 Task: Enable the option "Edge visible" for the ball video filter.
Action: Mouse moved to (111, 15)
Screenshot: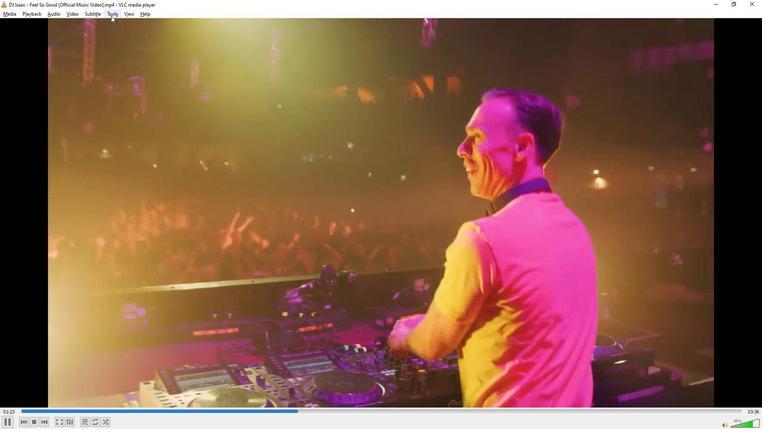 
Action: Mouse pressed left at (111, 15)
Screenshot: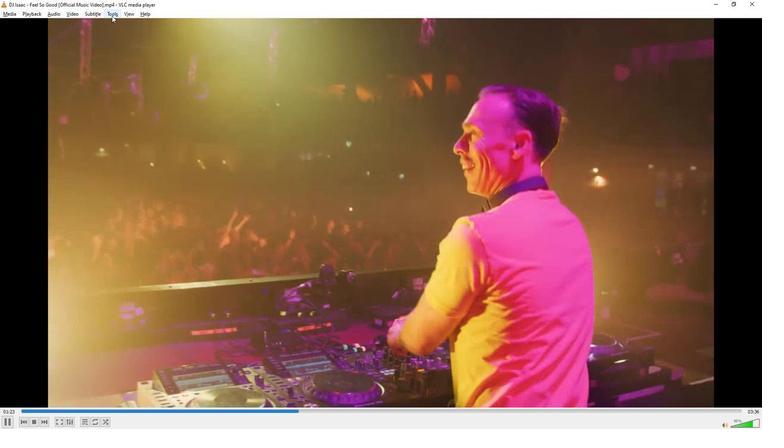
Action: Mouse moved to (125, 108)
Screenshot: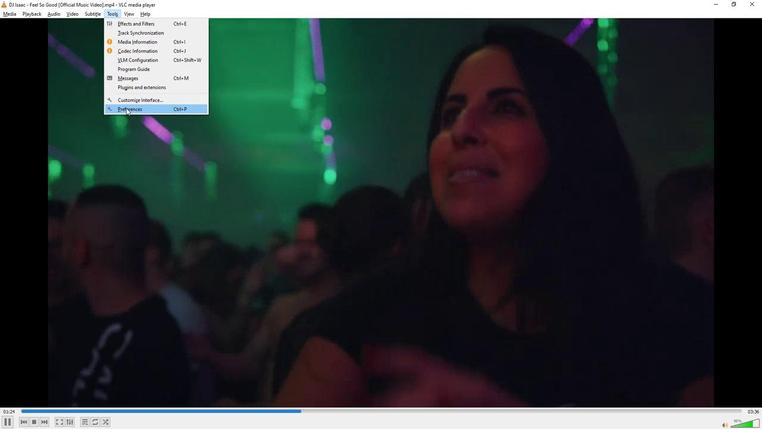 
Action: Mouse pressed left at (125, 108)
Screenshot: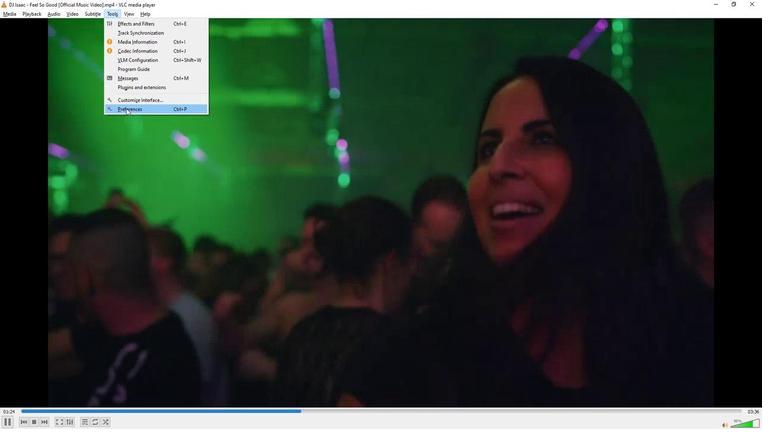
Action: Mouse moved to (168, 338)
Screenshot: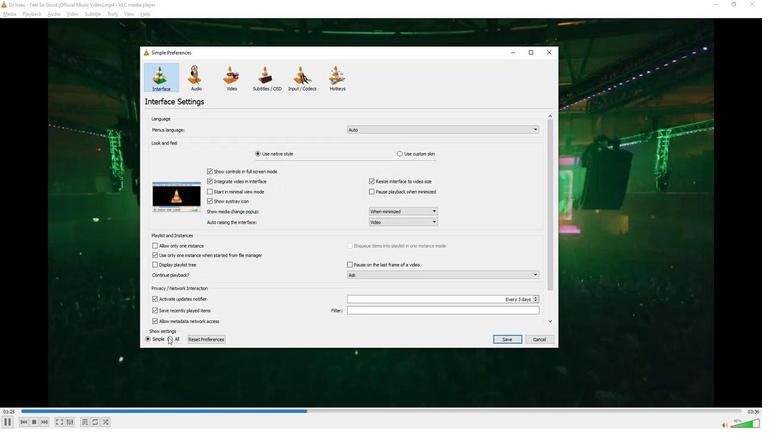 
Action: Mouse pressed left at (168, 338)
Screenshot: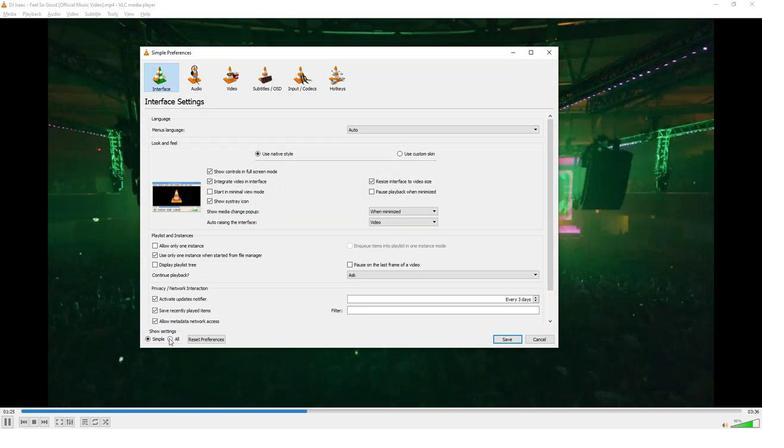 
Action: Mouse moved to (168, 287)
Screenshot: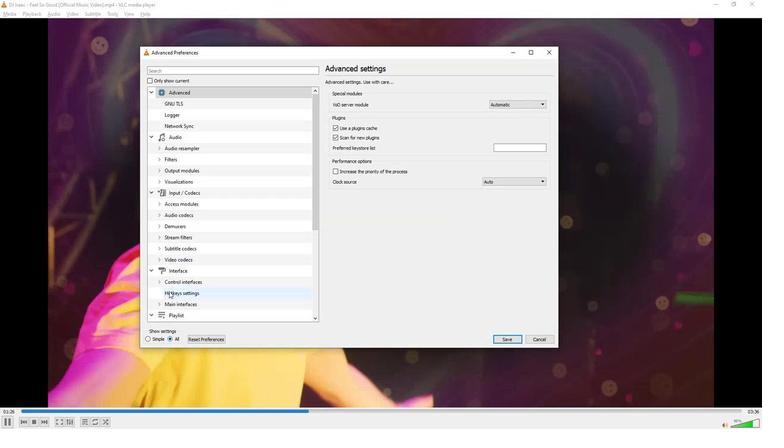 
Action: Mouse scrolled (168, 287) with delta (0, 0)
Screenshot: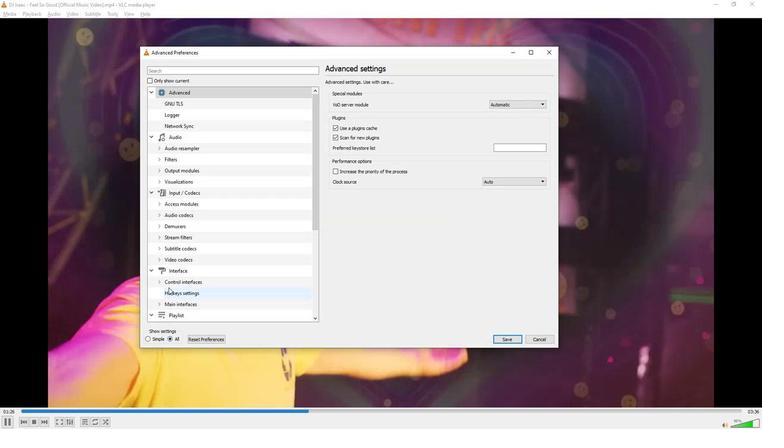 
Action: Mouse scrolled (168, 287) with delta (0, 0)
Screenshot: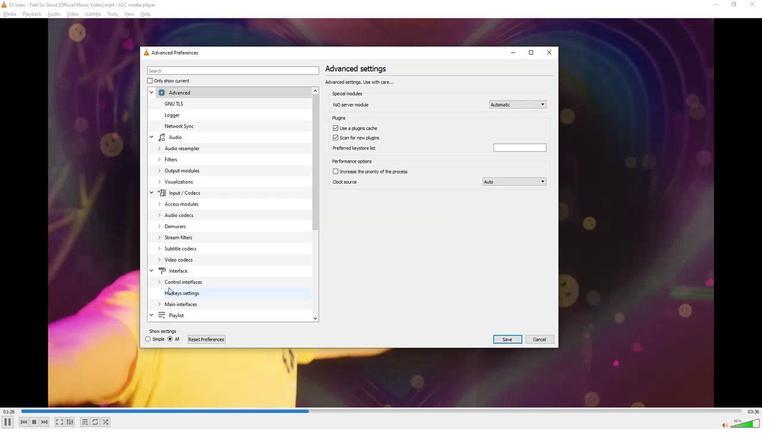 
Action: Mouse scrolled (168, 287) with delta (0, 0)
Screenshot: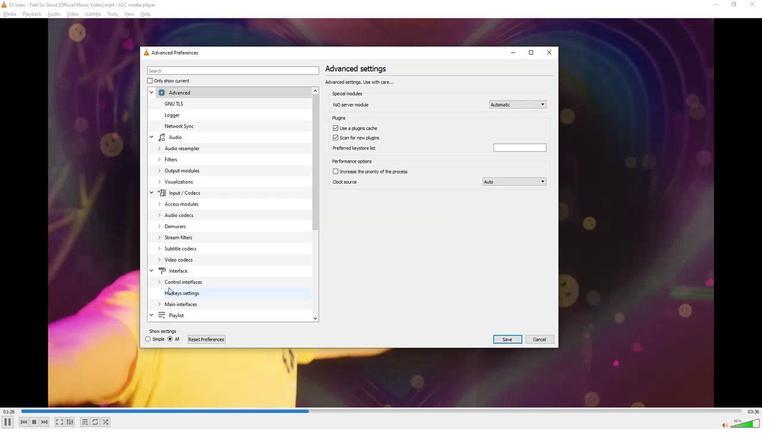 
Action: Mouse scrolled (168, 287) with delta (0, 0)
Screenshot: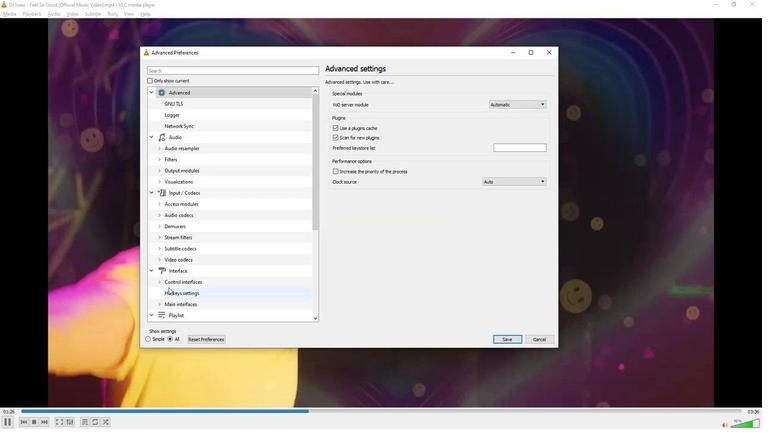 
Action: Mouse moved to (157, 293)
Screenshot: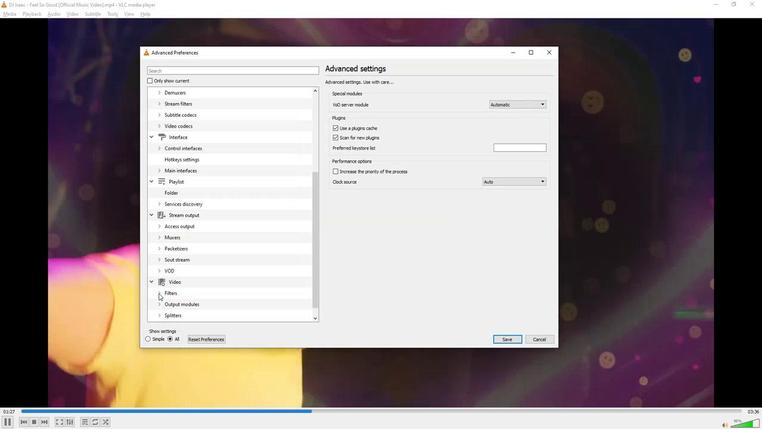 
Action: Mouse pressed left at (157, 293)
Screenshot: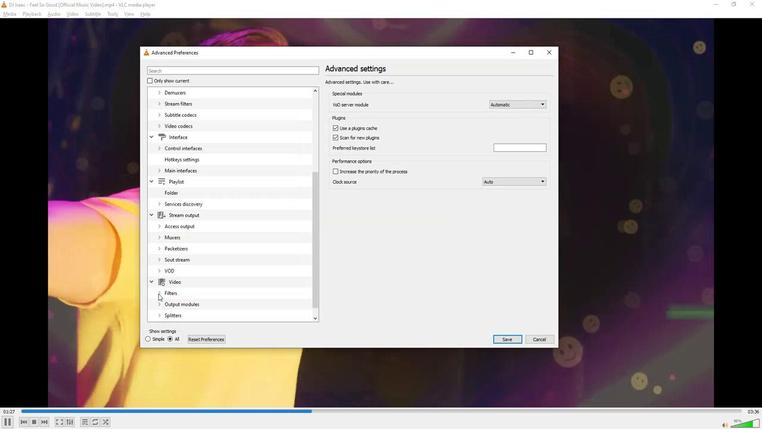 
Action: Mouse moved to (163, 291)
Screenshot: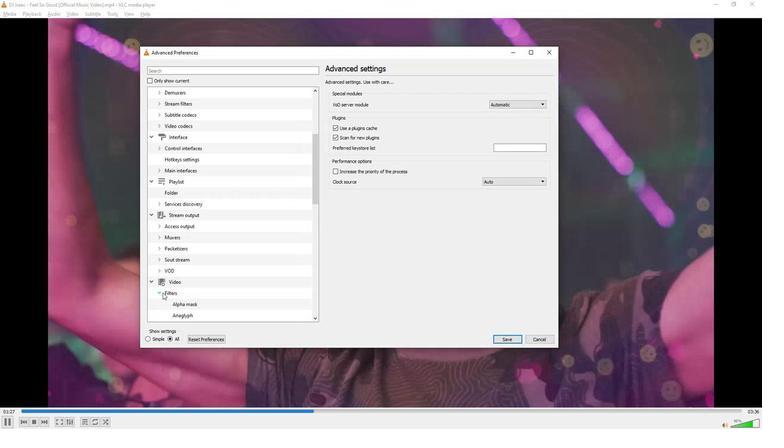 
Action: Mouse scrolled (163, 291) with delta (0, 0)
Screenshot: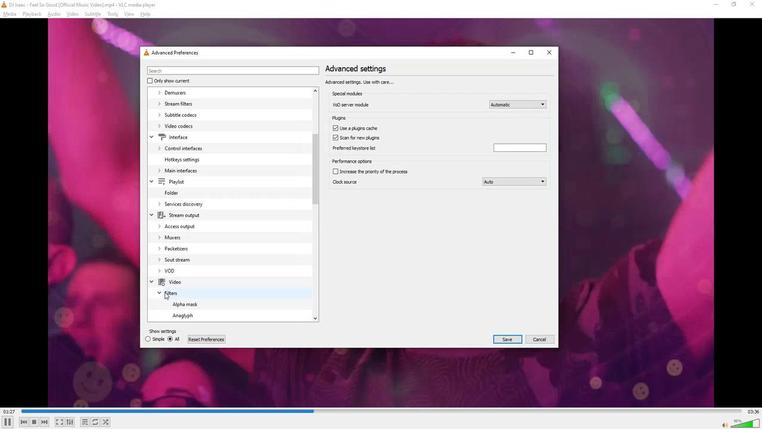 
Action: Mouse scrolled (163, 291) with delta (0, 0)
Screenshot: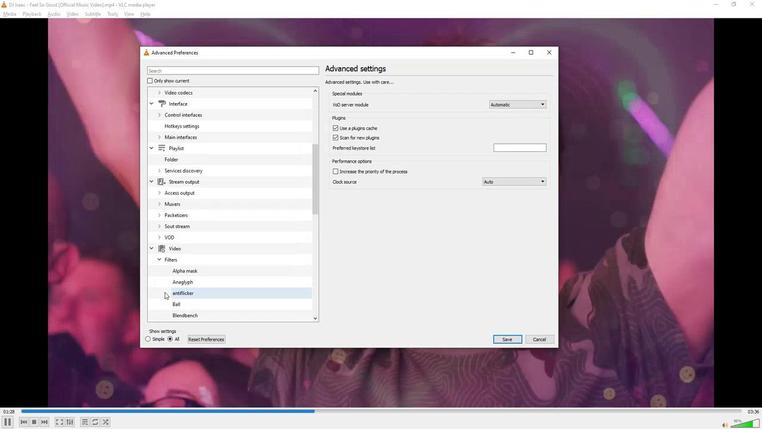 
Action: Mouse moved to (182, 272)
Screenshot: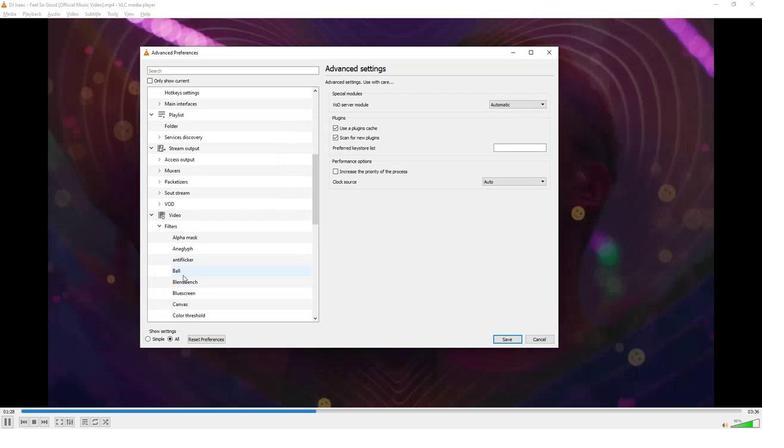 
Action: Mouse pressed left at (182, 272)
Screenshot: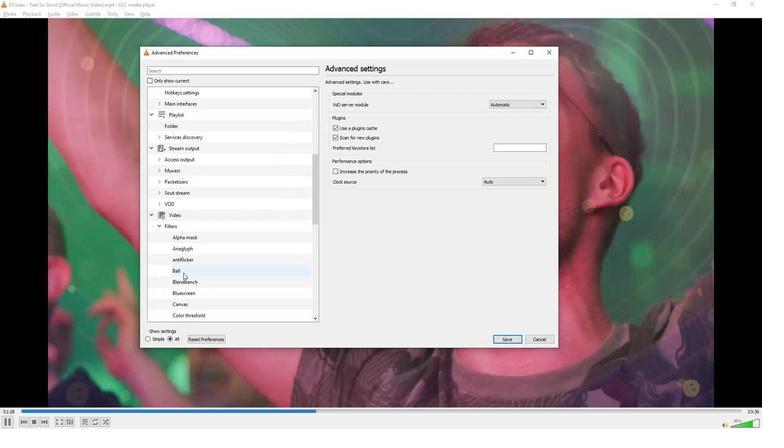 
Action: Mouse moved to (331, 137)
Screenshot: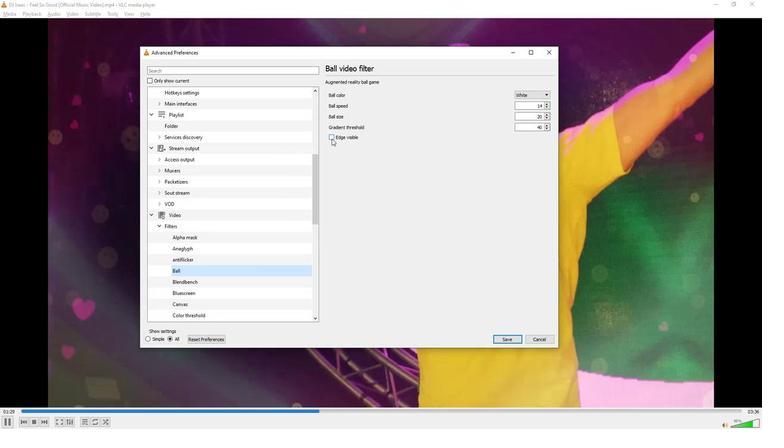 
Action: Mouse pressed left at (331, 137)
Screenshot: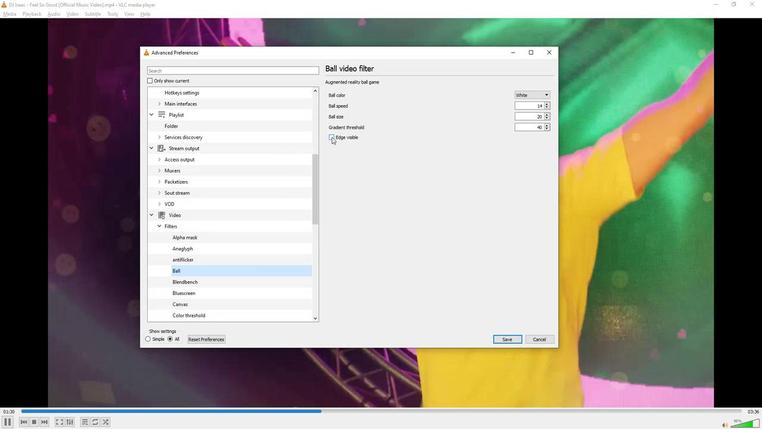 
Action: Mouse moved to (464, 318)
Screenshot: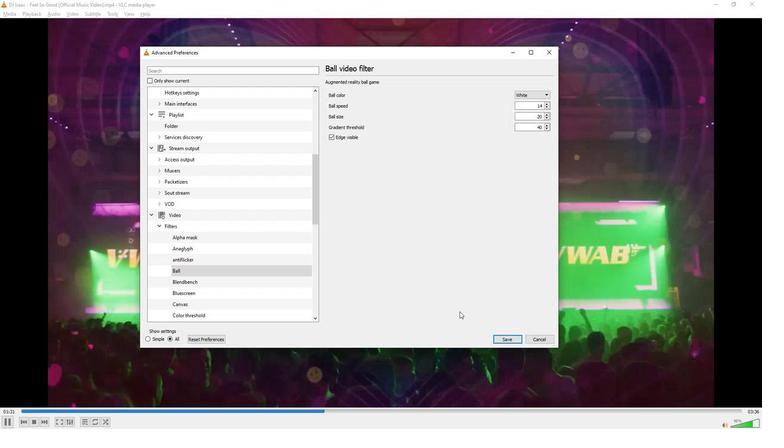 
